 Task: Select design.
Action: Mouse moved to (570, 129)
Screenshot: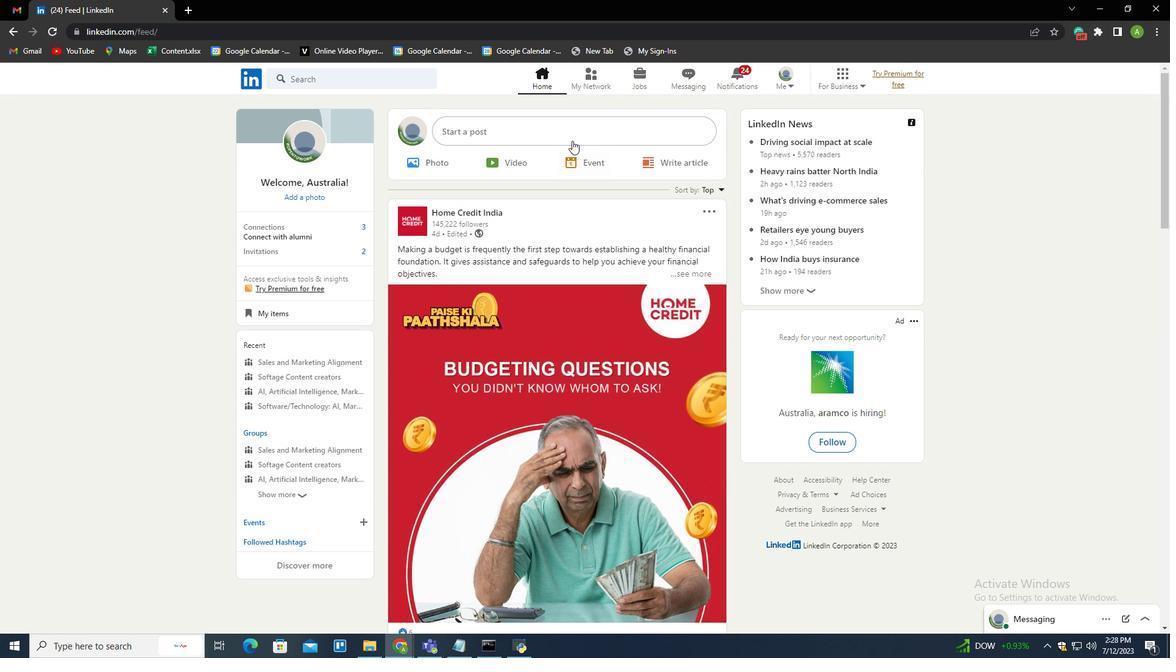 
Action: Mouse pressed left at (570, 129)
Screenshot: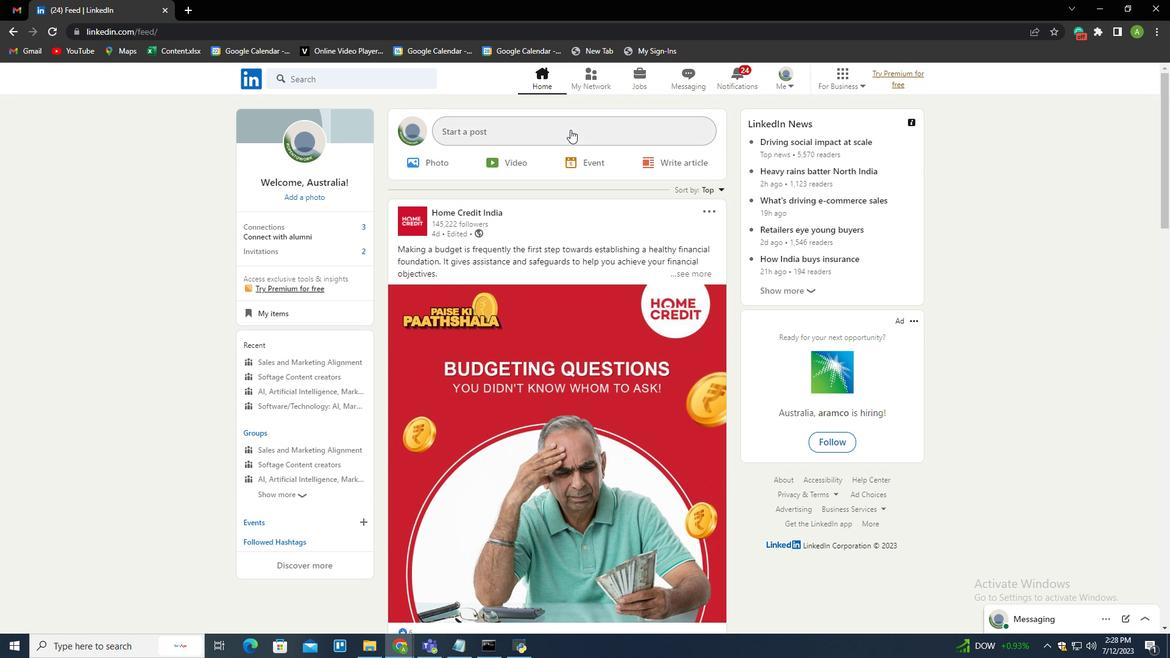 
Action: Mouse moved to (520, 357)
Screenshot: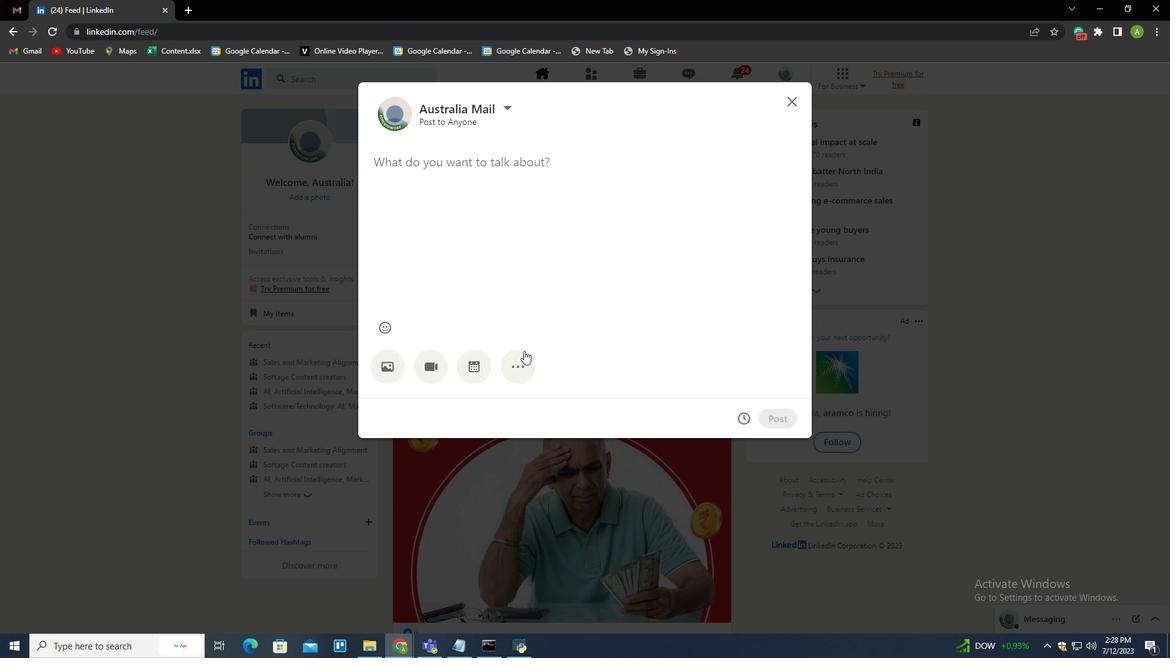 
Action: Mouse pressed left at (520, 357)
Screenshot: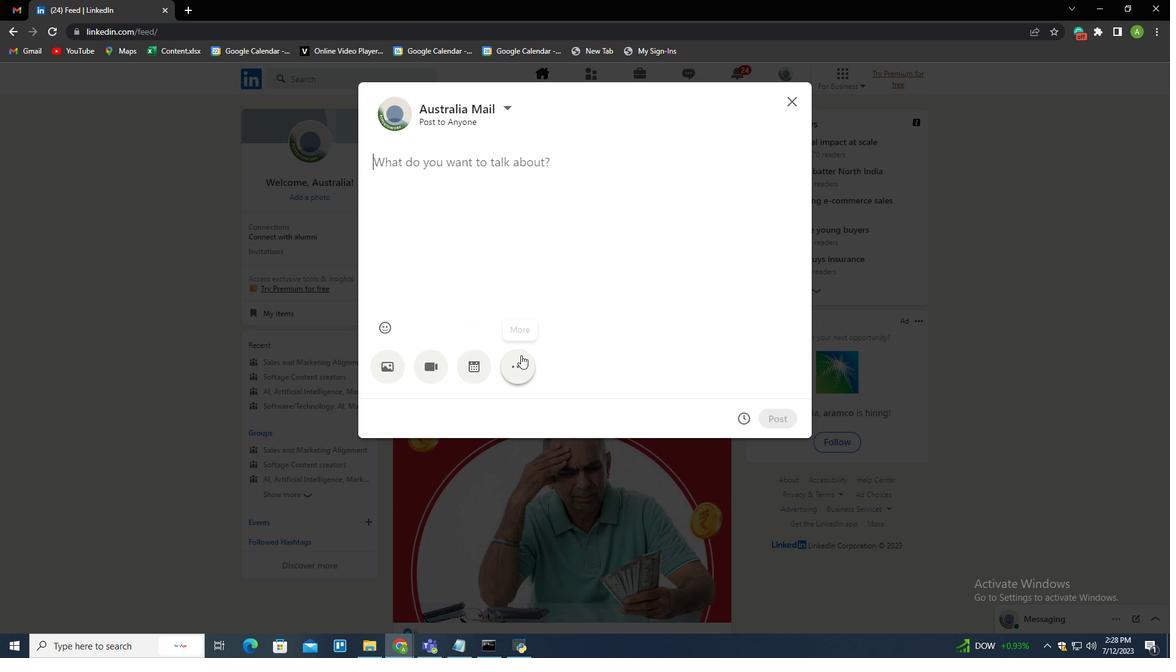 
Action: Mouse moved to (687, 366)
Screenshot: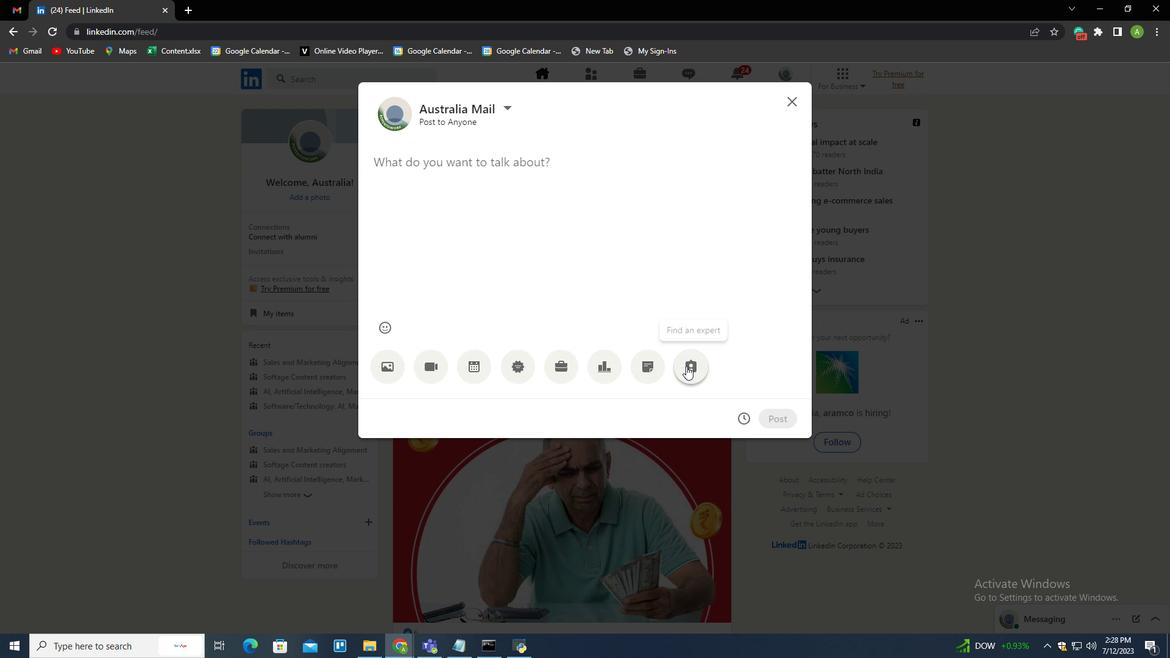 
Action: Mouse pressed left at (687, 366)
Screenshot: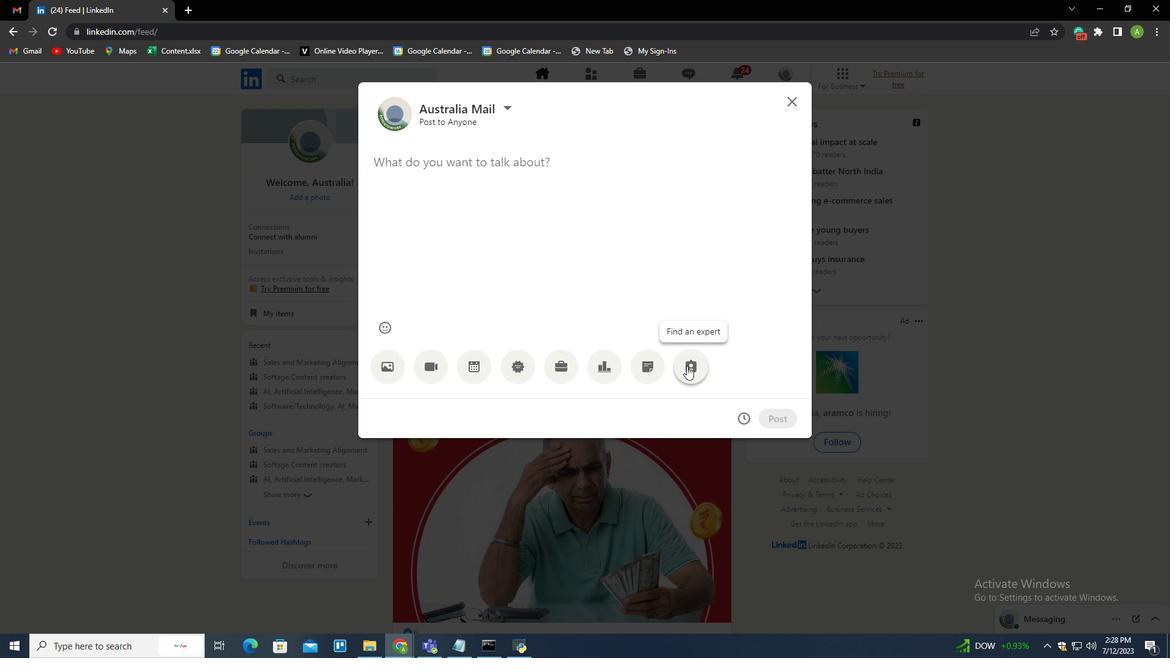 
Action: Mouse moved to (551, 177)
Screenshot: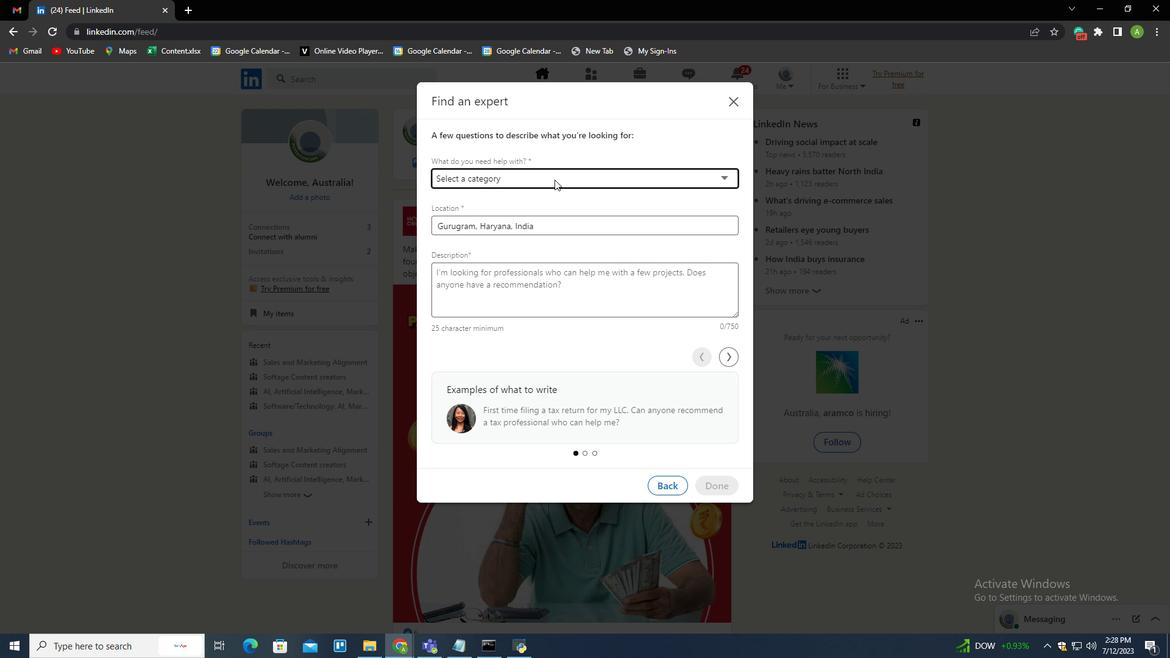 
Action: Mouse pressed left at (551, 177)
Screenshot: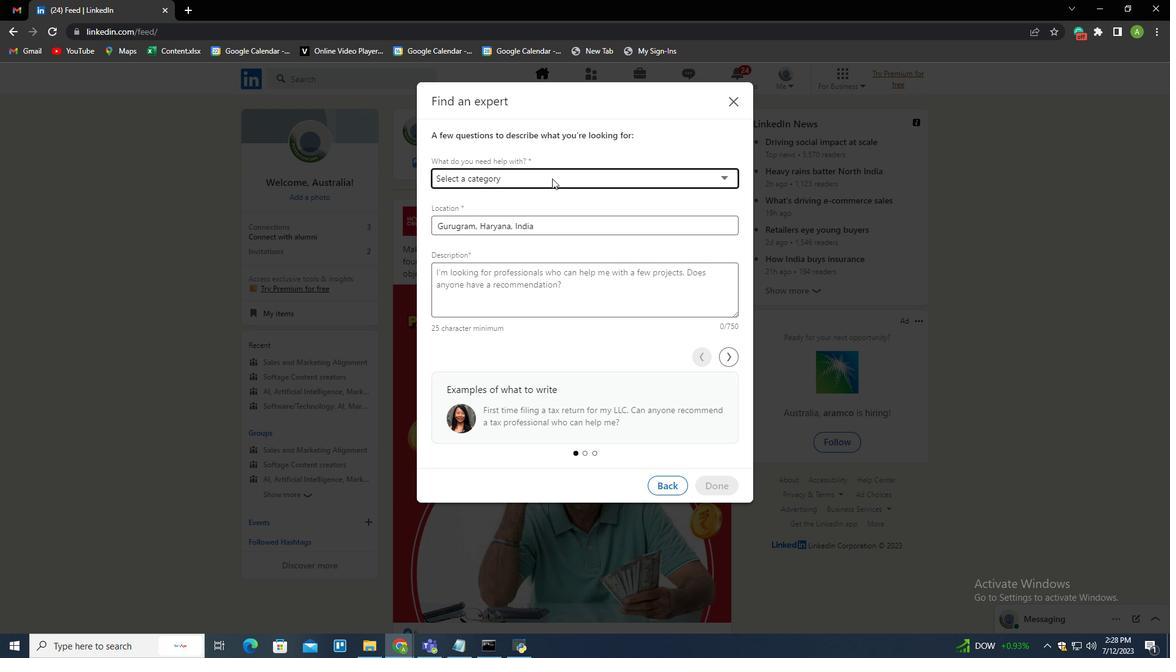 
Action: Mouse moved to (455, 231)
Screenshot: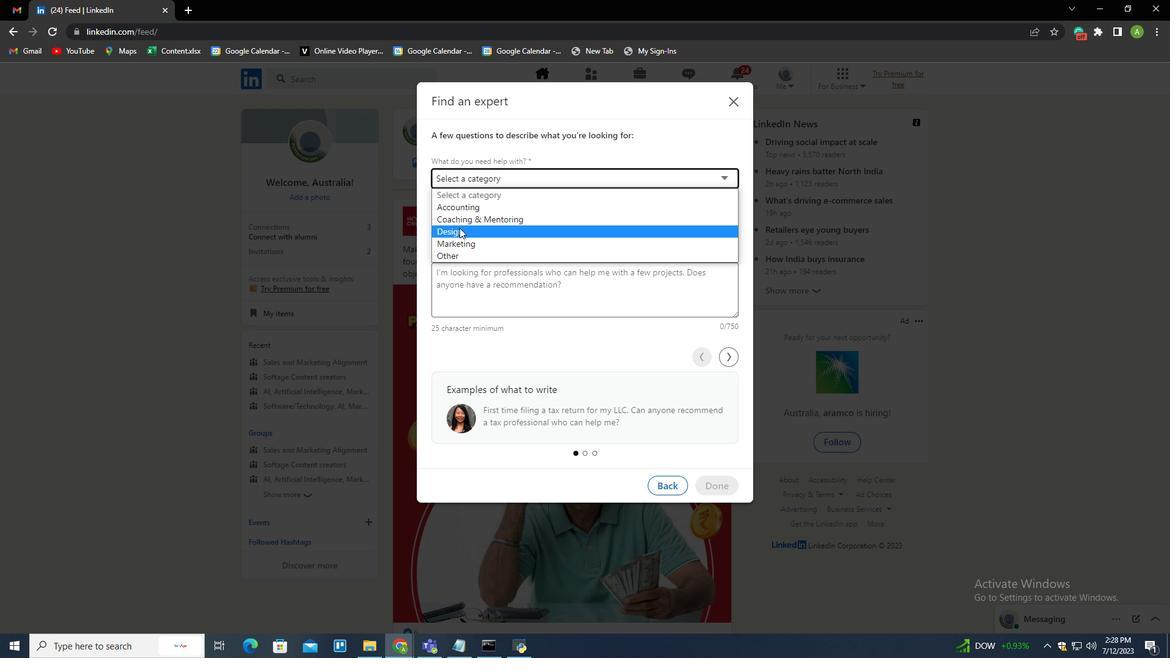 
Action: Mouse pressed left at (455, 231)
Screenshot: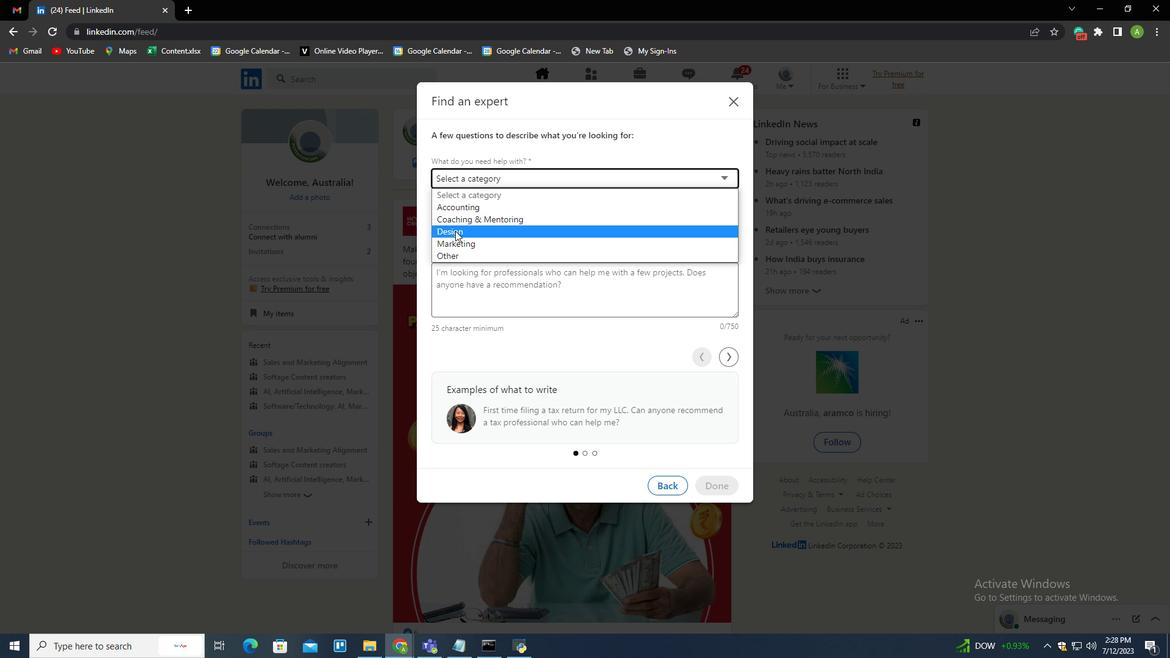 
Action: Mouse moved to (516, 269)
Screenshot: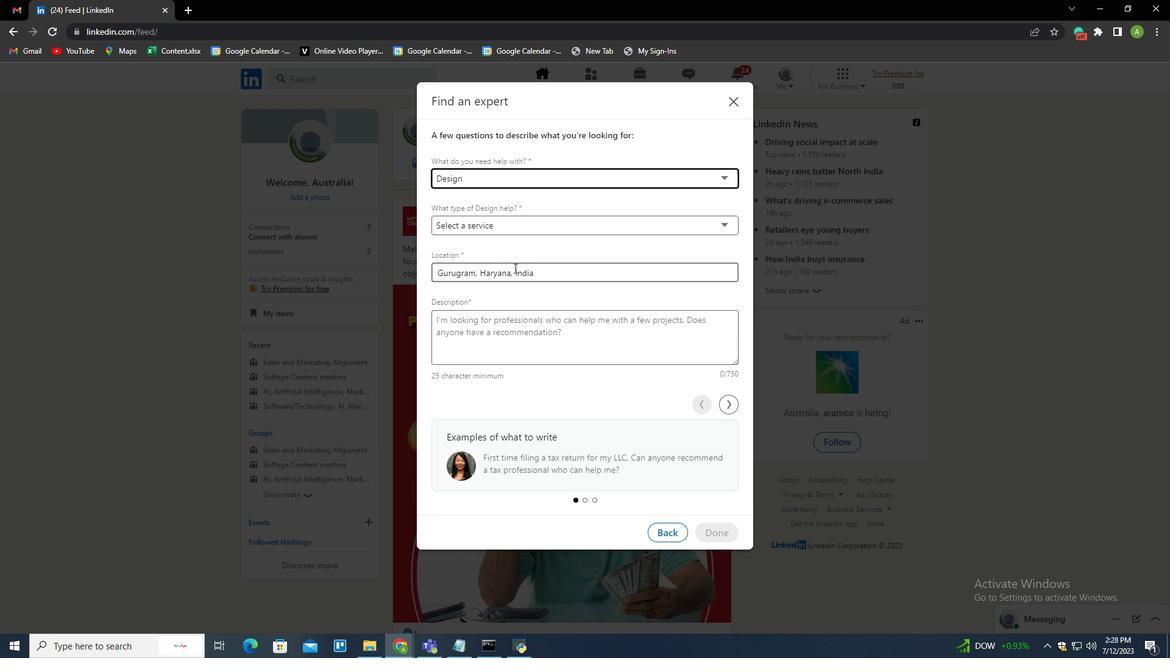 
